 Task: Open a blank google sheet and write heading  Discount data  Add 10 product name:-  'Apple, Banana,_x000D_
Orange, Tomato, Potato, Onion, Carrot, Milk, Bread, Eggs (dozen). ' in December Last week sales are  1.99, 0.49, 0.79, 1.29, 0.99, 0.89, 0.69, 2.49, 1.99, 2.99.Discount (%):-  10, 20, 15, 5, 12, 8, 25, 10, 15, 20. Save page auditingSalesByPromotion_2023
Action: Mouse moved to (1096, 82)
Screenshot: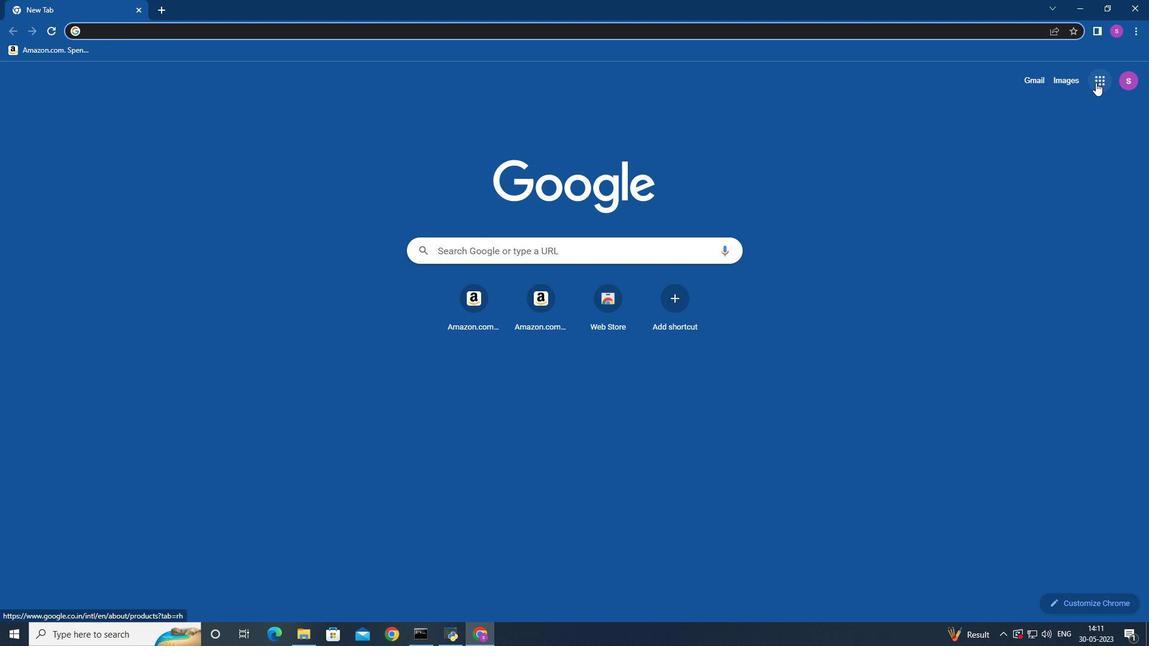 
Action: Mouse pressed left at (1096, 82)
Screenshot: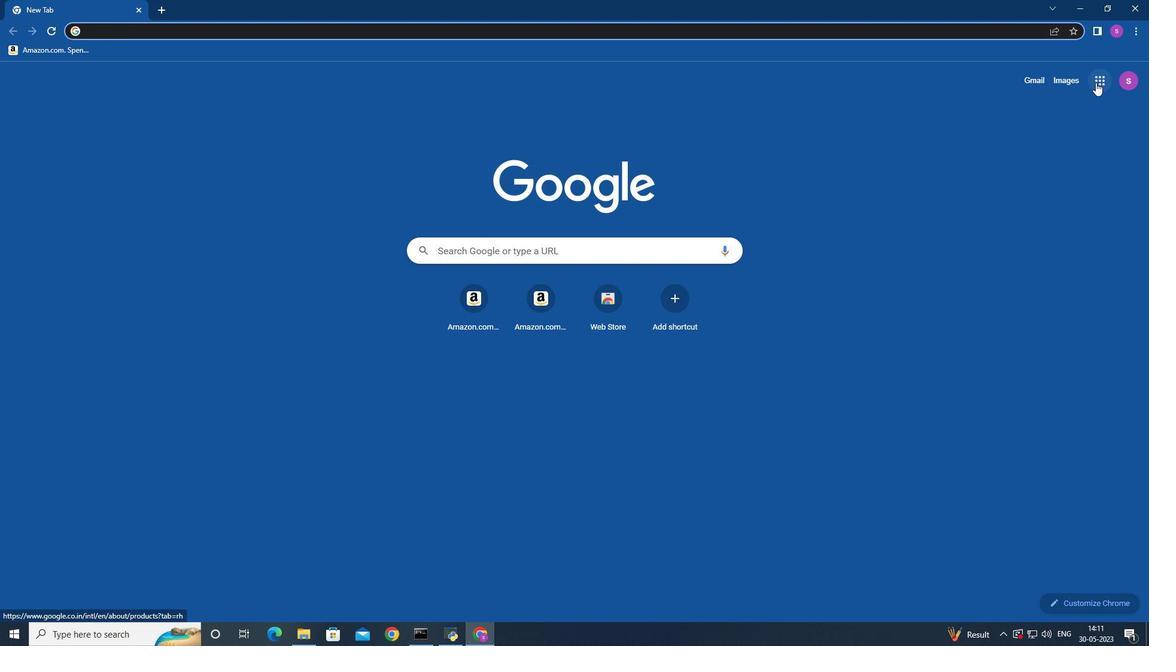 
Action: Mouse moved to (1050, 209)
Screenshot: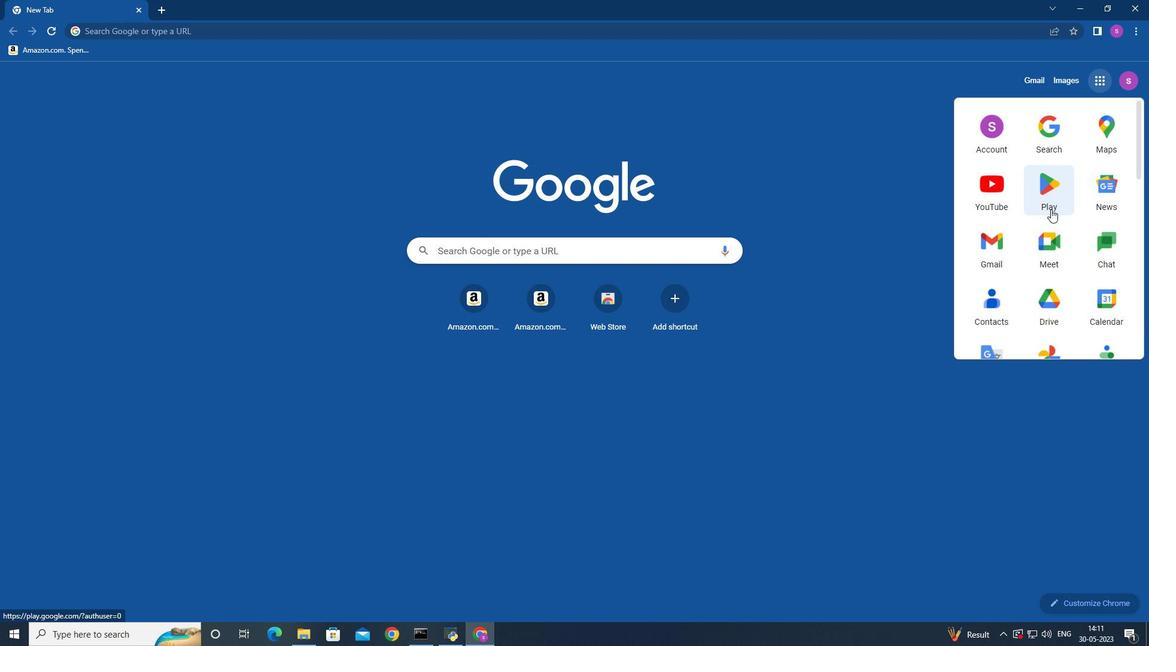 
Action: Mouse scrolled (1050, 208) with delta (0, 0)
Screenshot: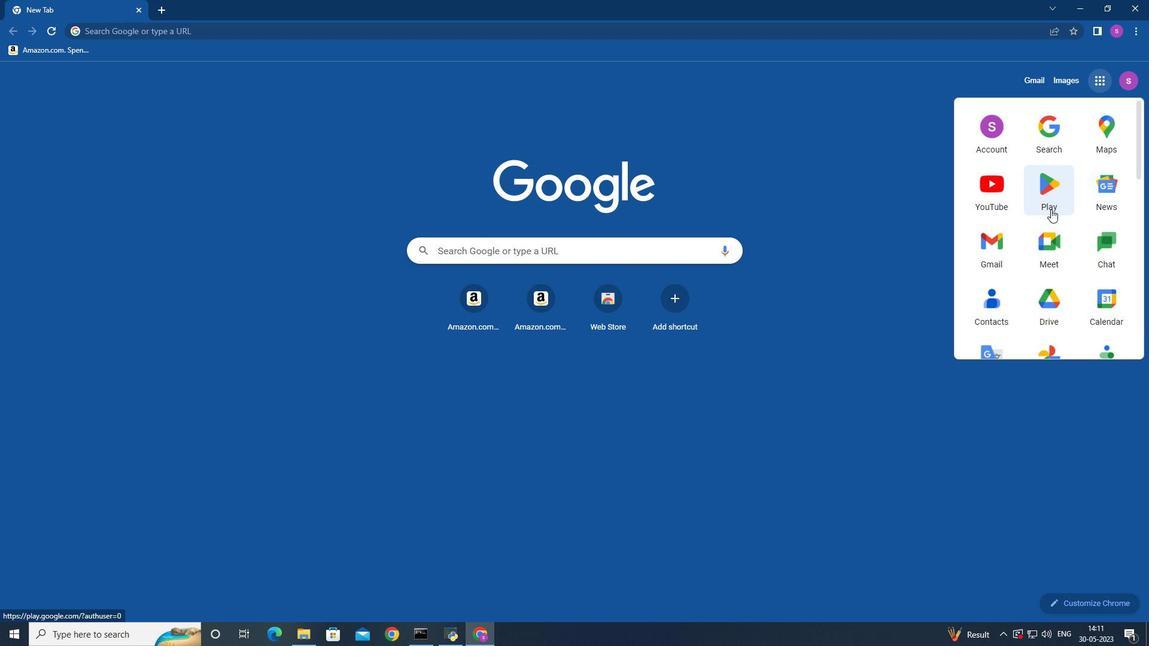 
Action: Mouse moved to (1050, 210)
Screenshot: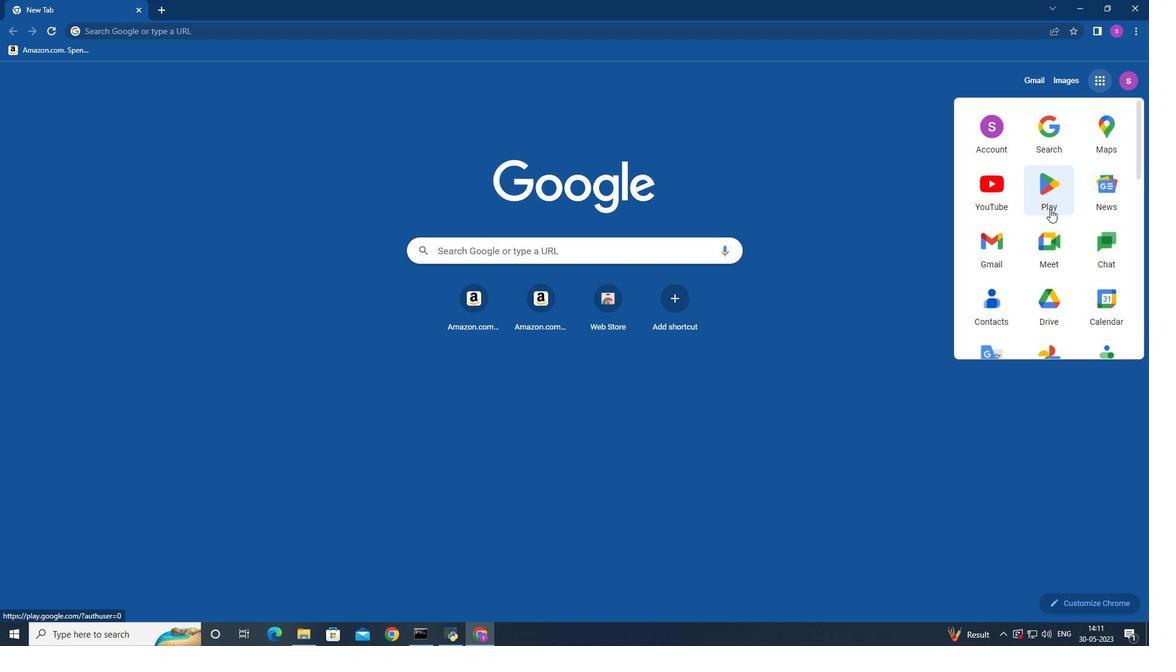 
Action: Mouse scrolled (1050, 209) with delta (0, 0)
Screenshot: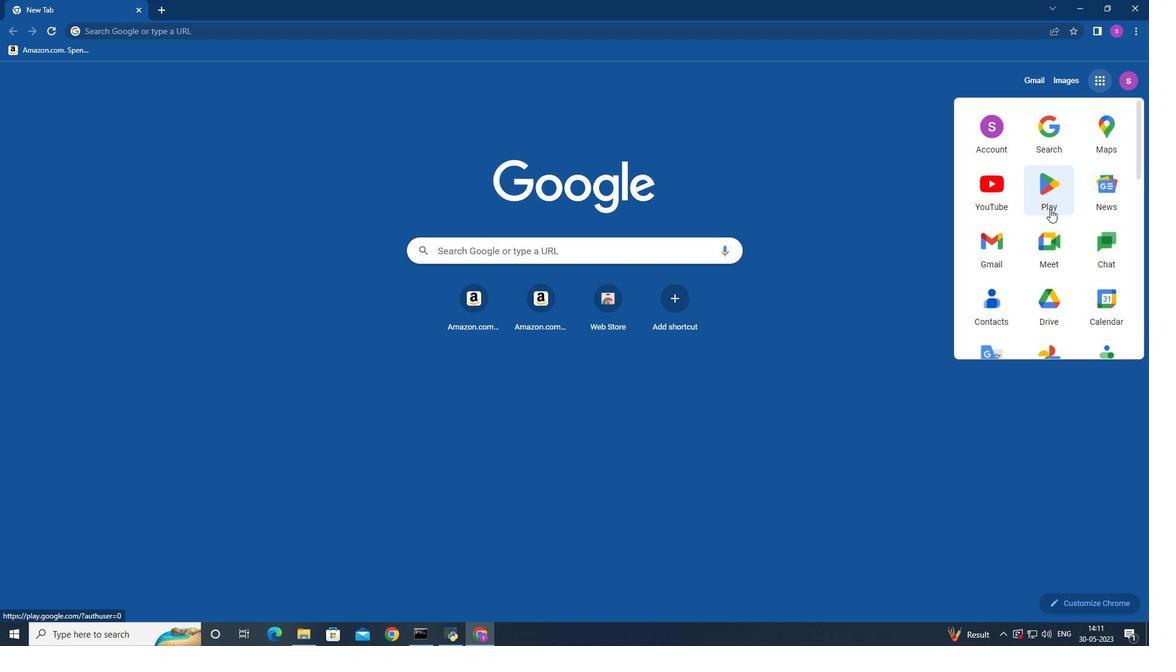 
Action: Mouse scrolled (1050, 209) with delta (0, 0)
Screenshot: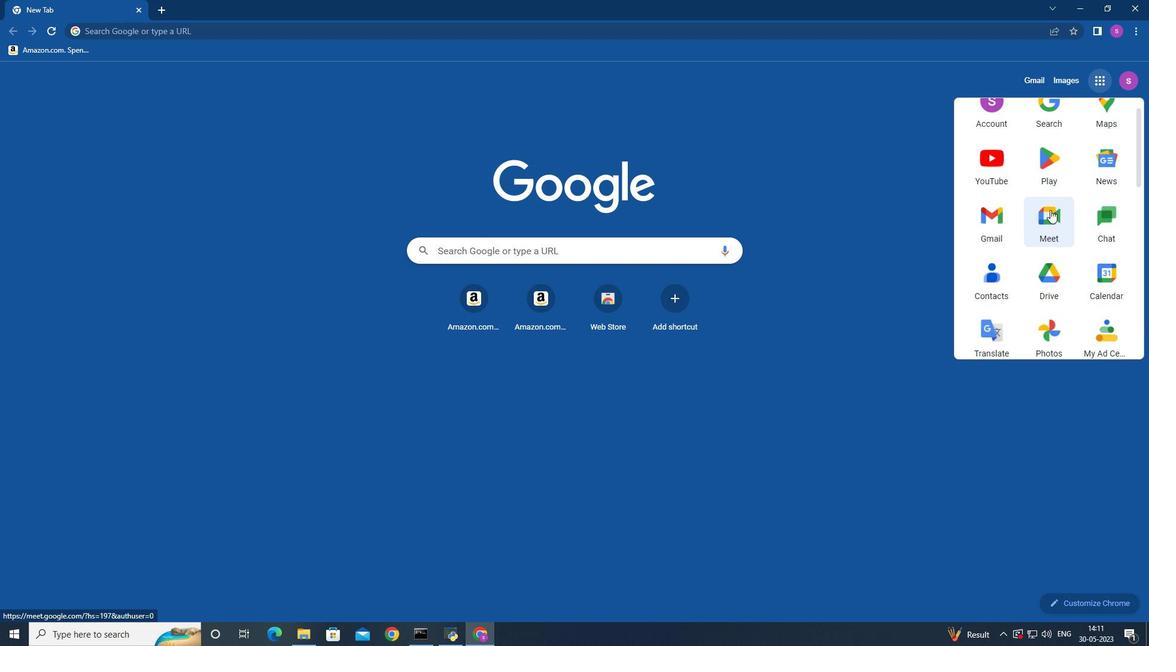 
Action: Mouse moved to (1062, 231)
Screenshot: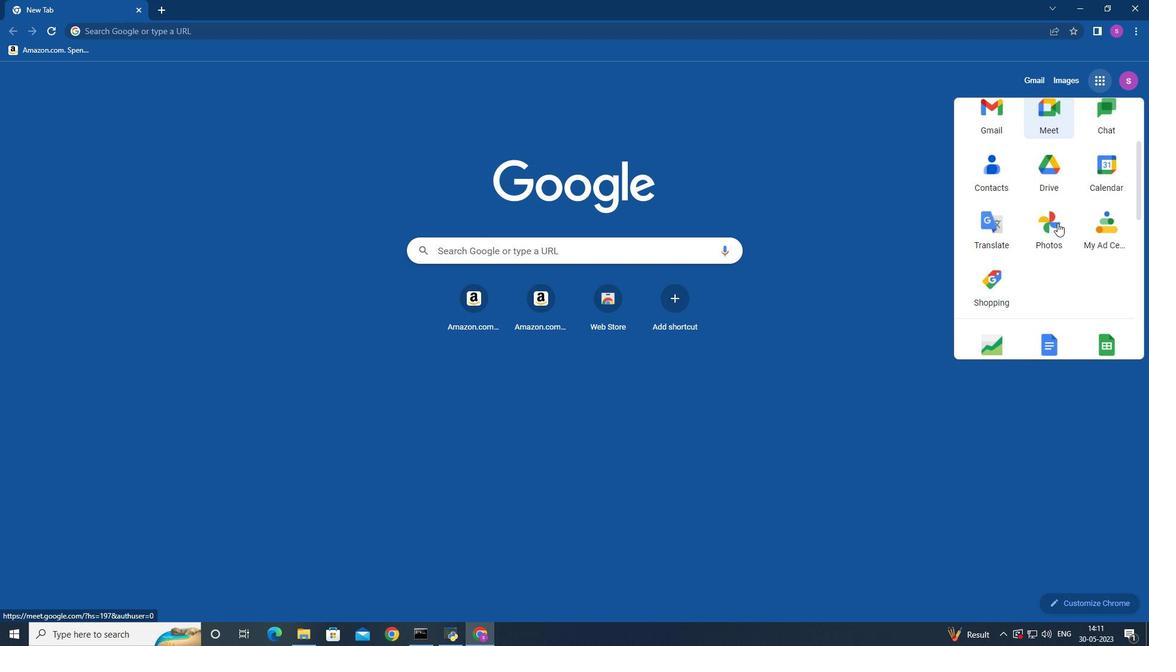 
Action: Mouse scrolled (1062, 231) with delta (0, 0)
Screenshot: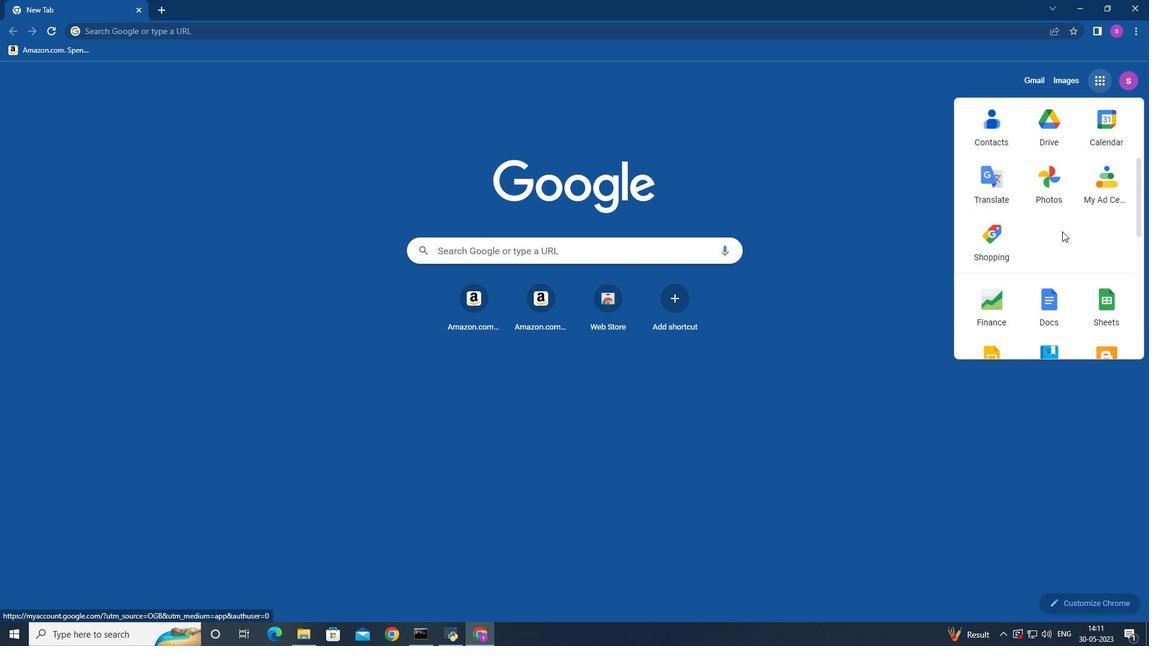 
Action: Mouse scrolled (1062, 231) with delta (0, 0)
Screenshot: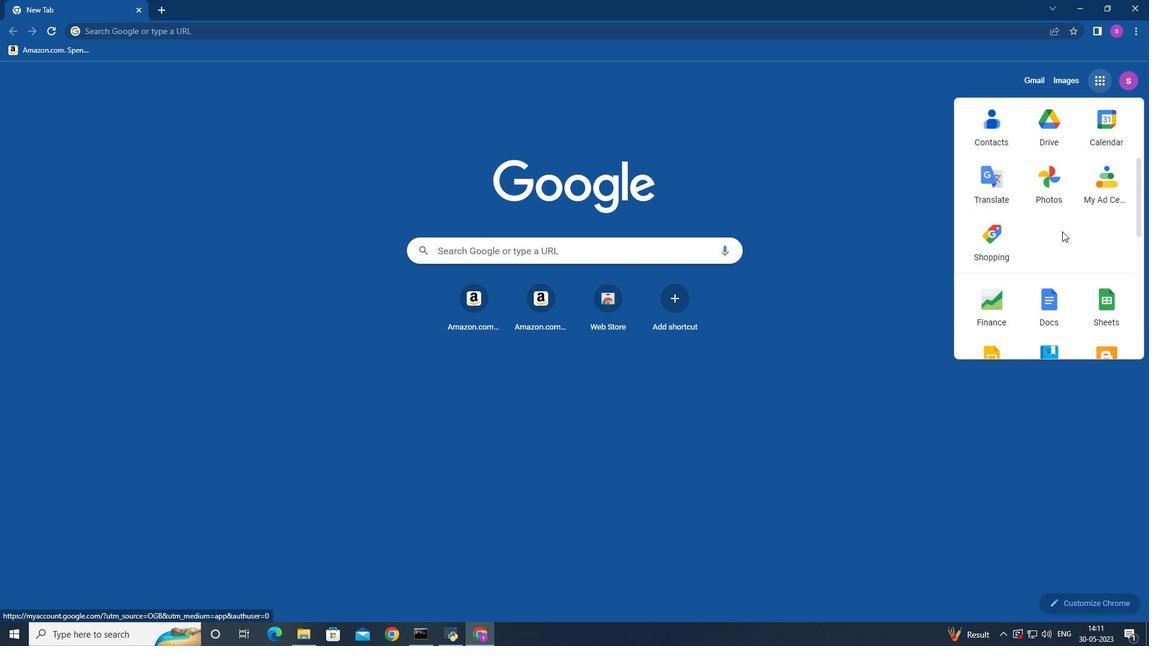 
Action: Mouse moved to (1100, 188)
Screenshot: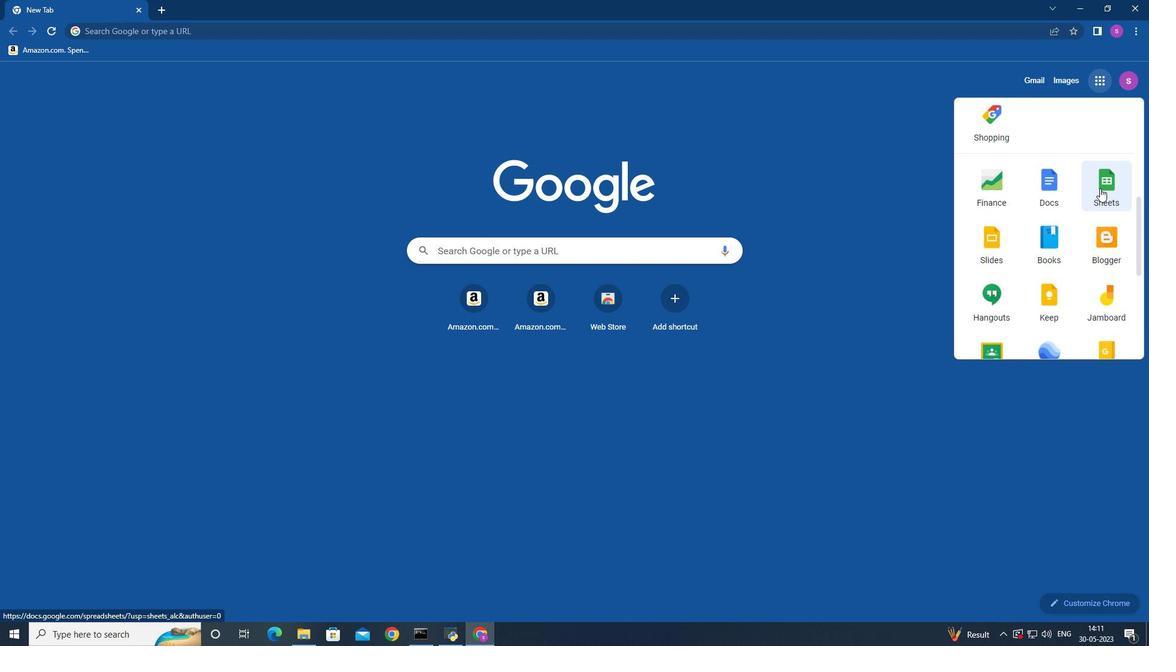 
Action: Mouse pressed left at (1100, 188)
Screenshot: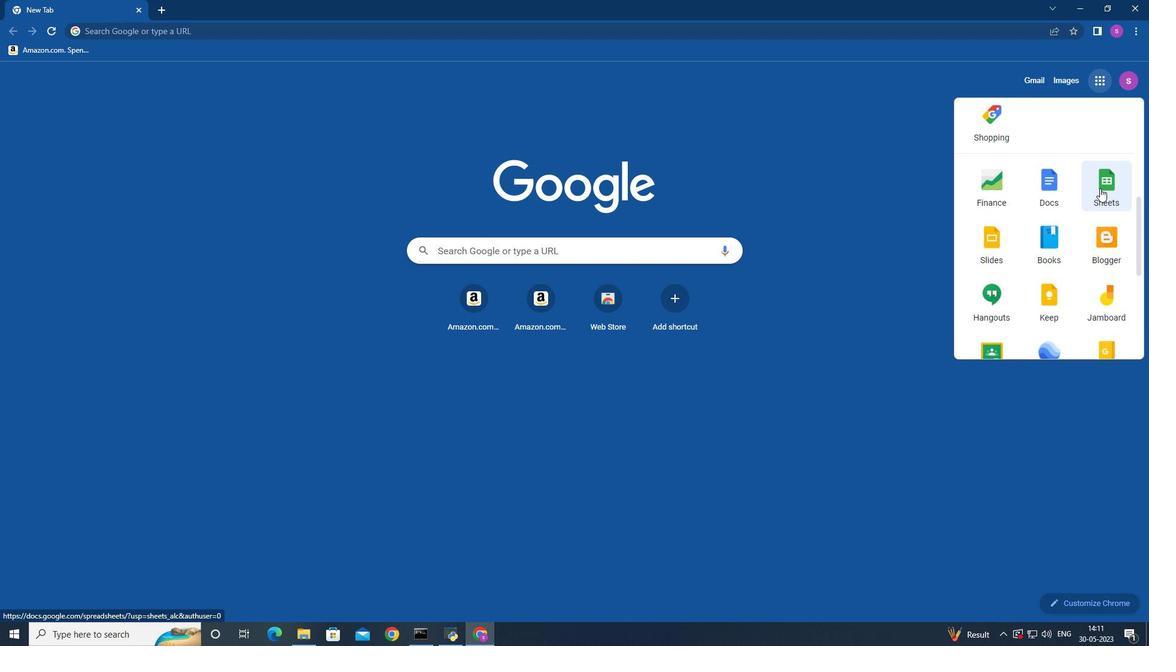 
Action: Mouse moved to (288, 163)
Screenshot: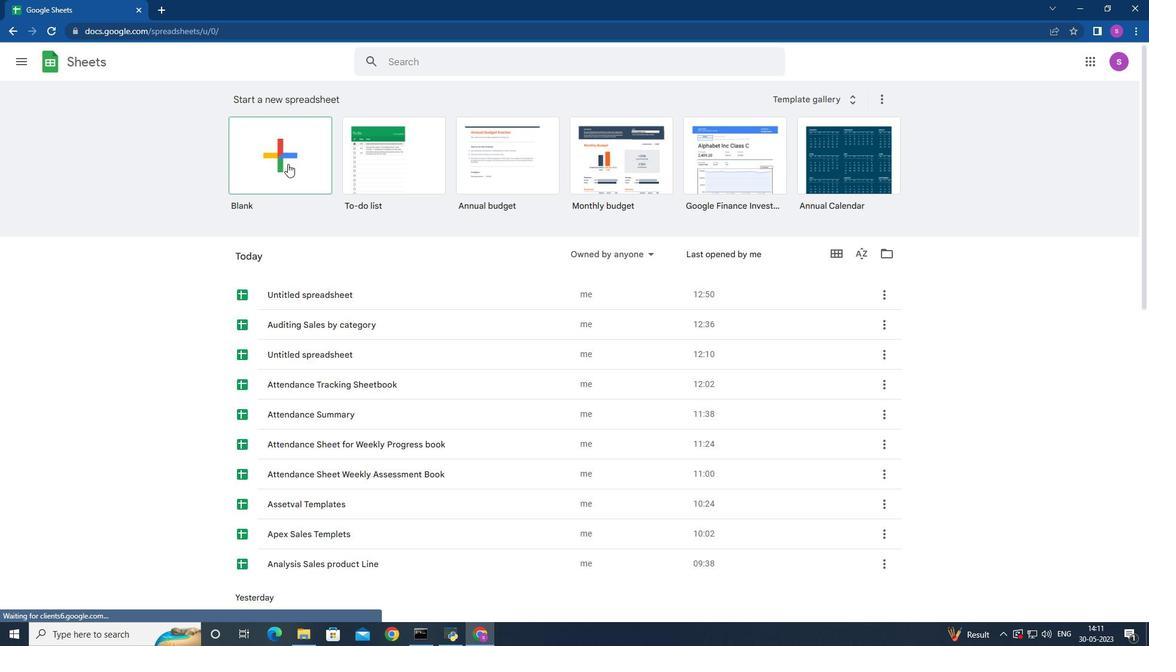 
Action: Mouse pressed left at (288, 163)
Screenshot: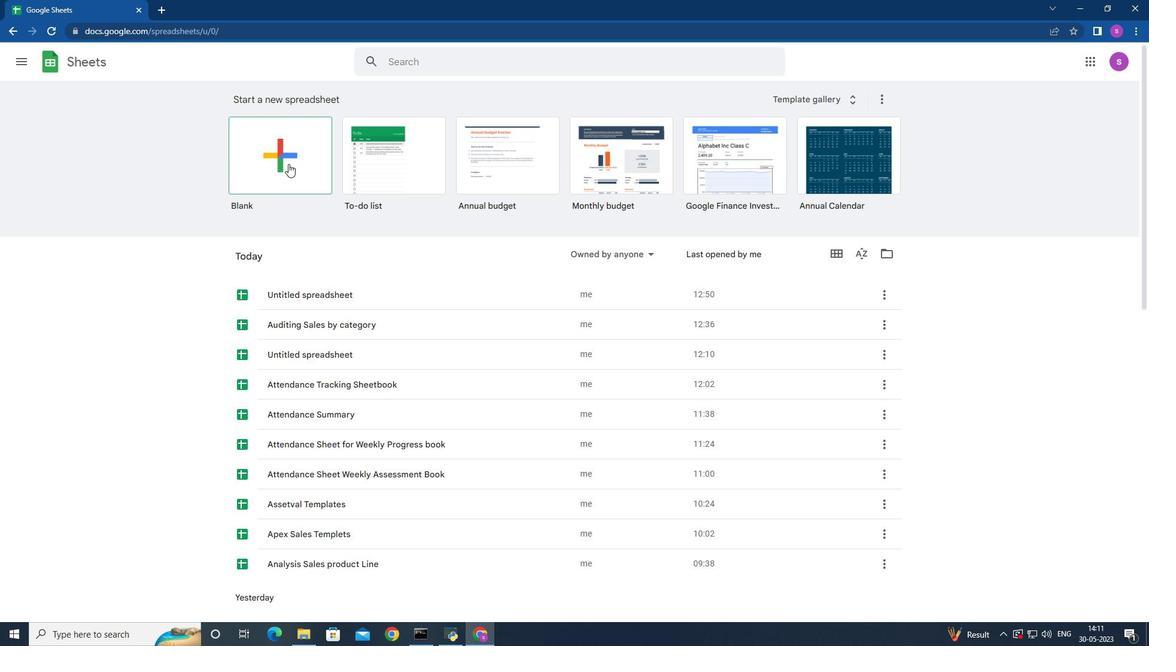 
Action: Mouse moved to (350, 159)
Screenshot: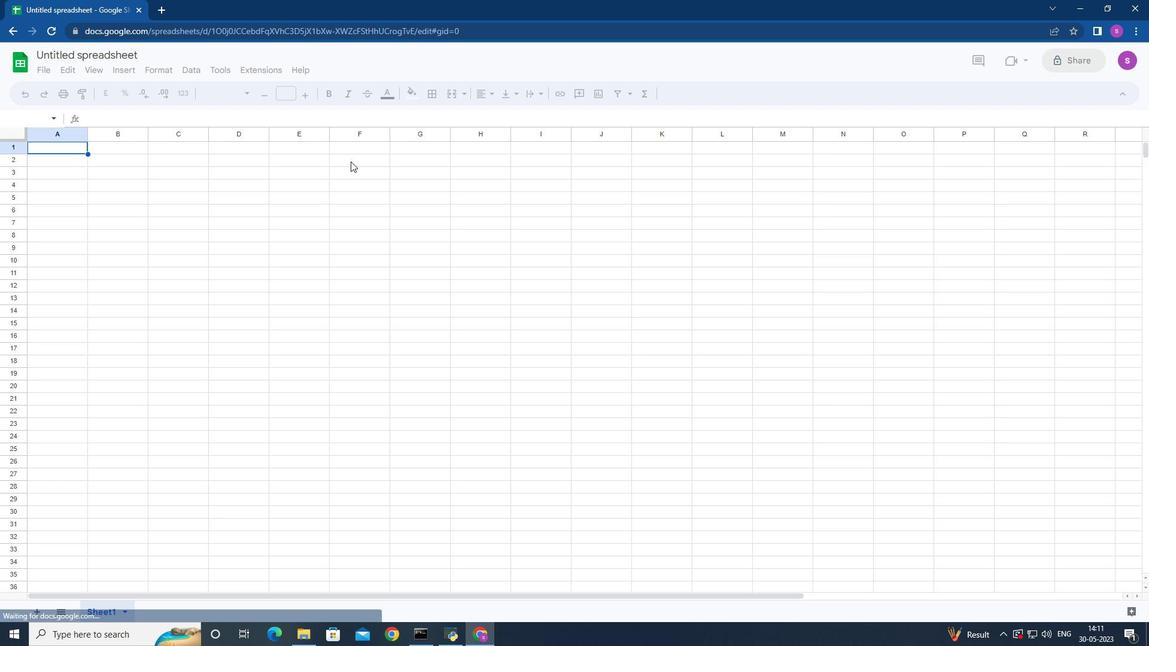 
Action: Mouse pressed left at (350, 159)
Screenshot: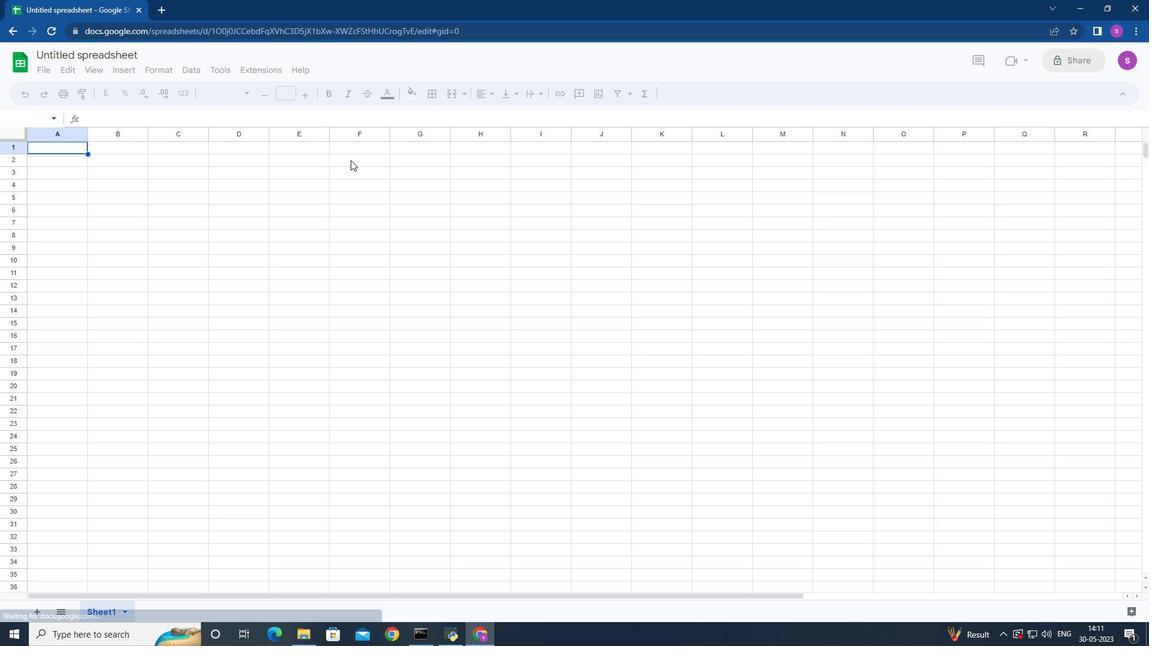 
Action: Mouse moved to (353, 160)
Screenshot: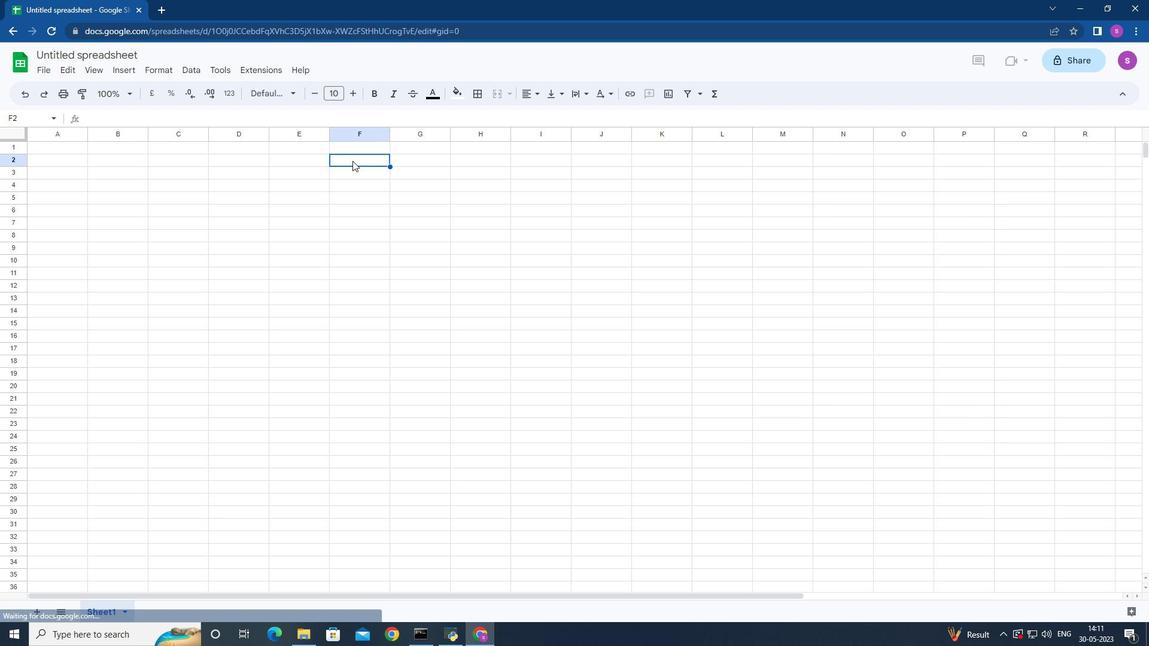 
Action: Key pressed <Key.shift>Discount<Key.space><Key.shift>Data<Key.down><Key.left><Key.left><Key.left><Key.down><Key.right><Key.down><Key.left><Key.down><Key.right><Key.up><Key.shift>Prodyu<Key.backspace><Key.backspace>uct<Key.space><Key.shift>name<Key.down><Key.shift>Apple<Key.down><Key.shift>Banana<Key.down><Key.shift>Orange<Key.down><Key.shift>Tomato<Key.down><Key.shift>Potato<Key.down><Key.shift>Onion<Key.down><Key.shift>Carrot<Key.down><Key.shift>Milk<Key.down><Key.shift>Bread<Key.down><Key.shift>Eggs<Key.space><Key.shift>(<Key.backspace><Key.right><Key.up><Key.up><Key.up><Key.up><Key.up><Key.up><Key.up><Key.up><Key.up><Key.up><Key.shift>December<Key.down><Key.down><Key.up>1.99<Key.down>0.49<Key.down>0.79<Key.down>1.29<Key.down>0.99<Key.down>0.89<Key.down>0.69<Key.down>2.49<Key.down>1.99<Key.down>2.99<Key.right><Key.up><Key.up><Key.up><Key.up><Key.up><Key.up><Key.up><Key.up><Key.up><Key.up>
Screenshot: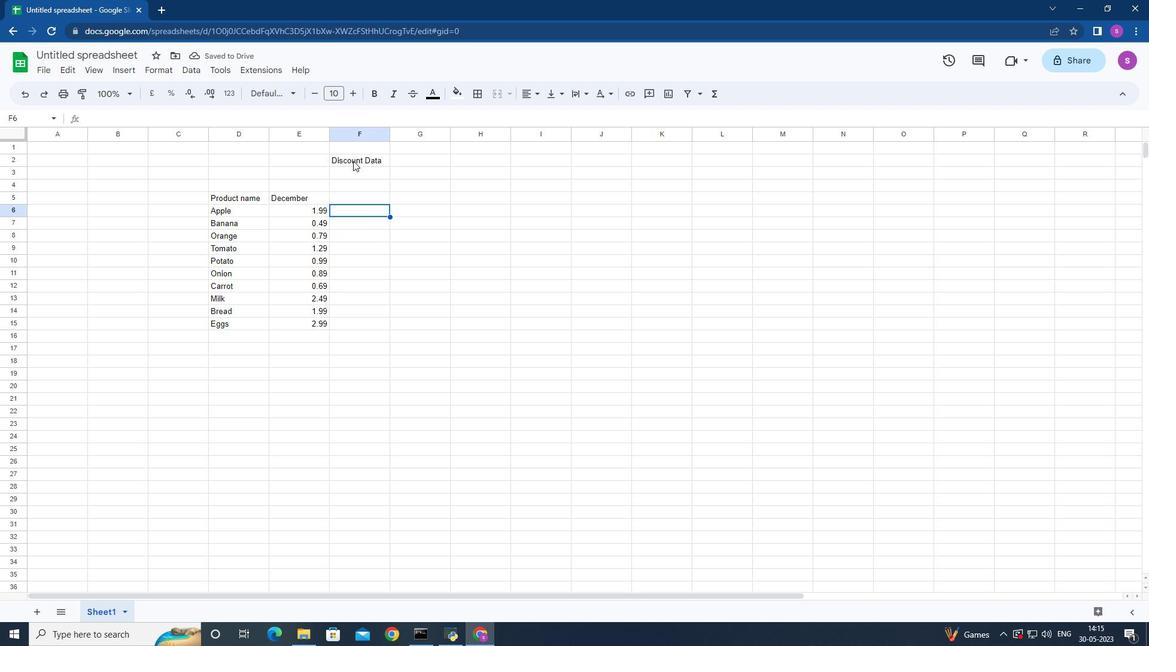 
Action: Mouse moved to (386, 272)
Screenshot: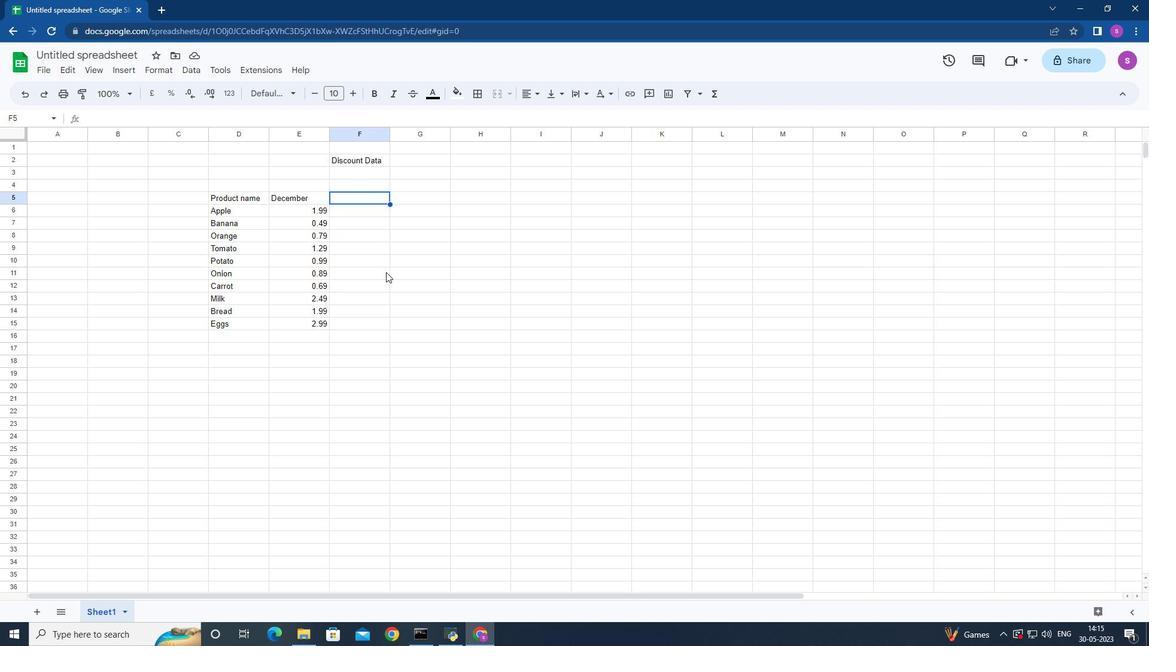 
Action: Key pressed <Key.shift>Discount<Key.space><Key.shift>(<Key.shift><Key.shift><Key.shift><Key.shift><Key.shift><Key.shift><Key.shift>%<Key.shift>)<Key.down><Key.up><Key.down>10<Key.down>20<Key.down>15<Key.down>5<Key.down>12<Key.down>8<Key.down>25<Key.down>10<Key.down>15<Key.down>20<Key.down><Key.right><Key.up><Key.up>
Screenshot: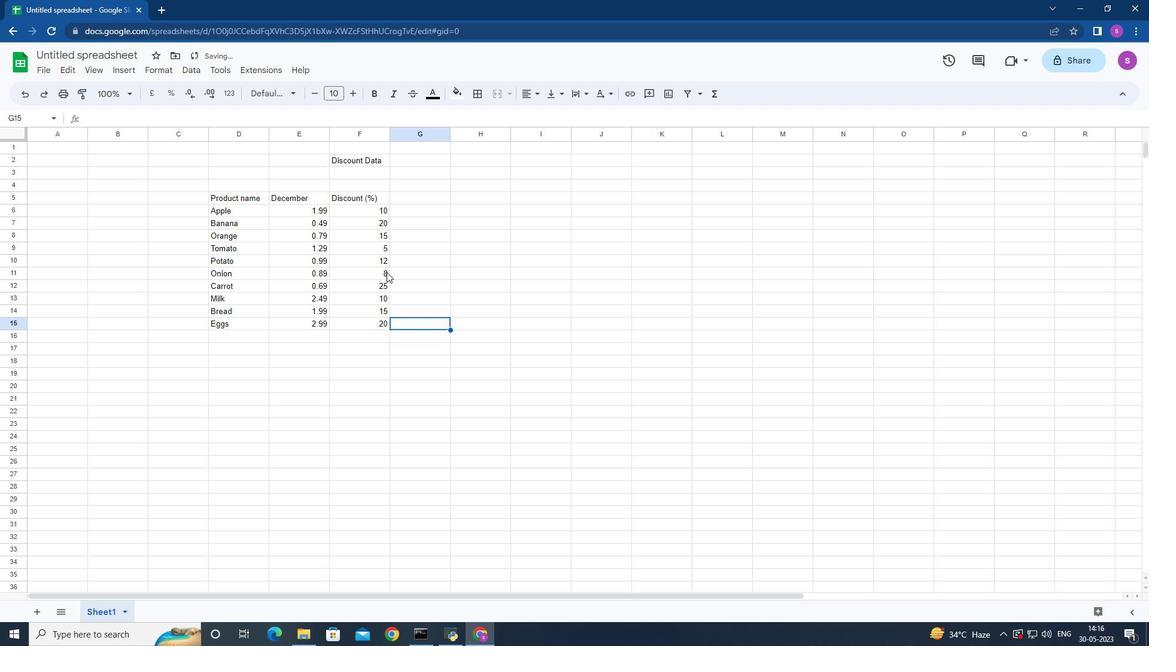 
Action: Mouse moved to (365, 319)
Screenshot: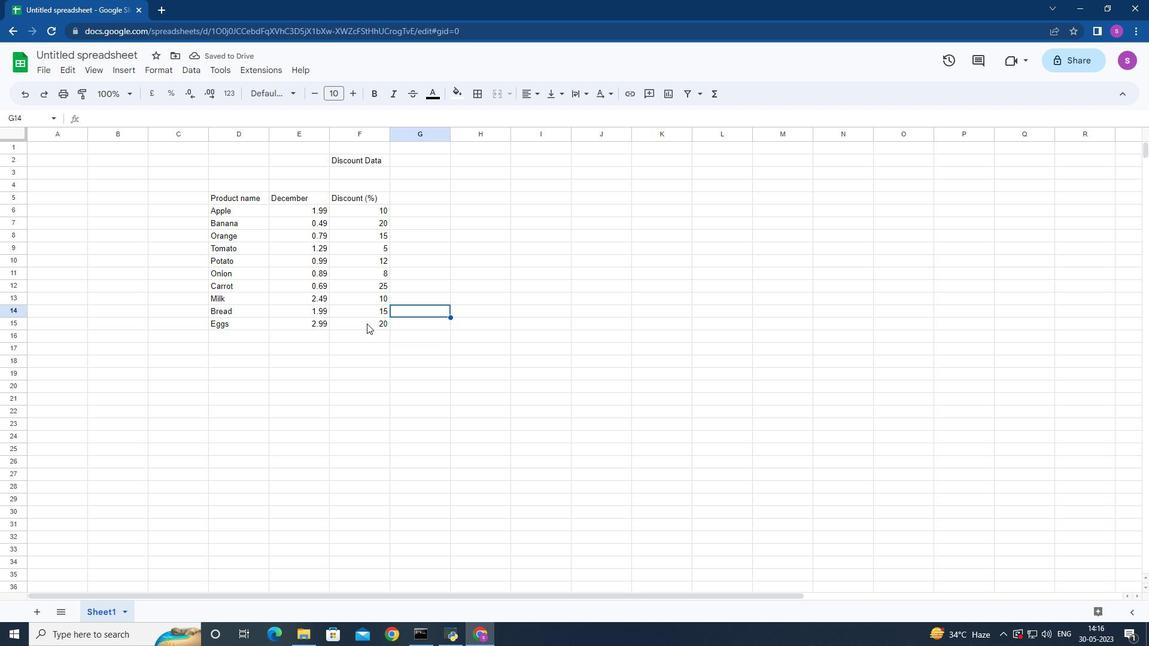 
Action: Mouse pressed left at (365, 319)
Screenshot: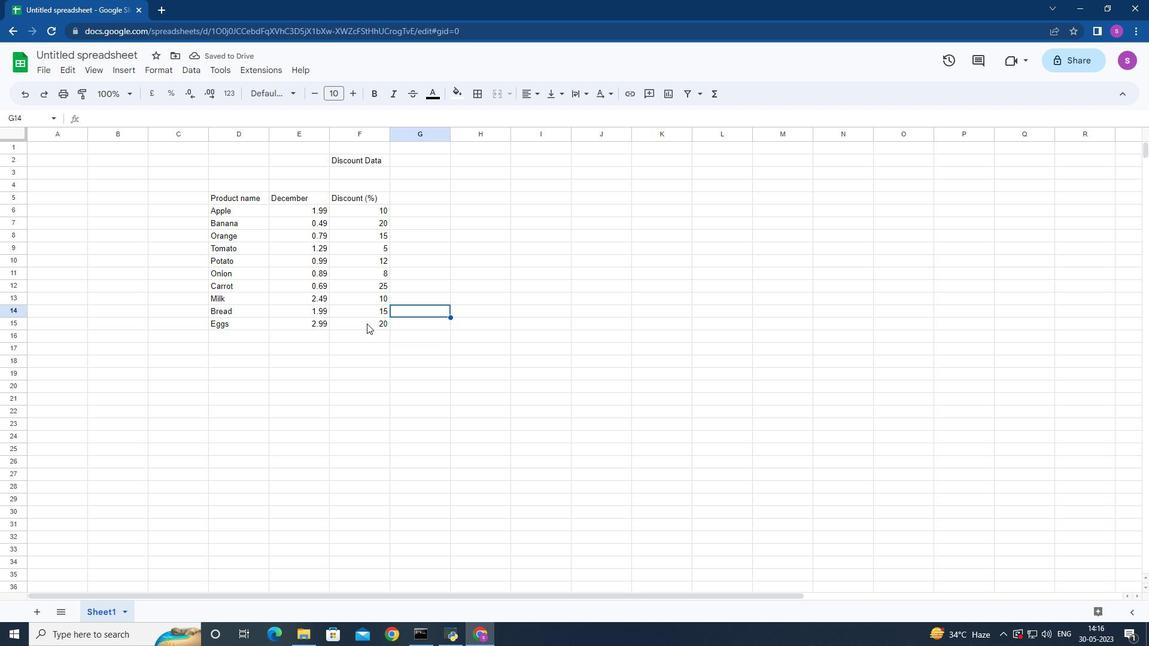 
Action: Mouse moved to (405, 288)
Screenshot: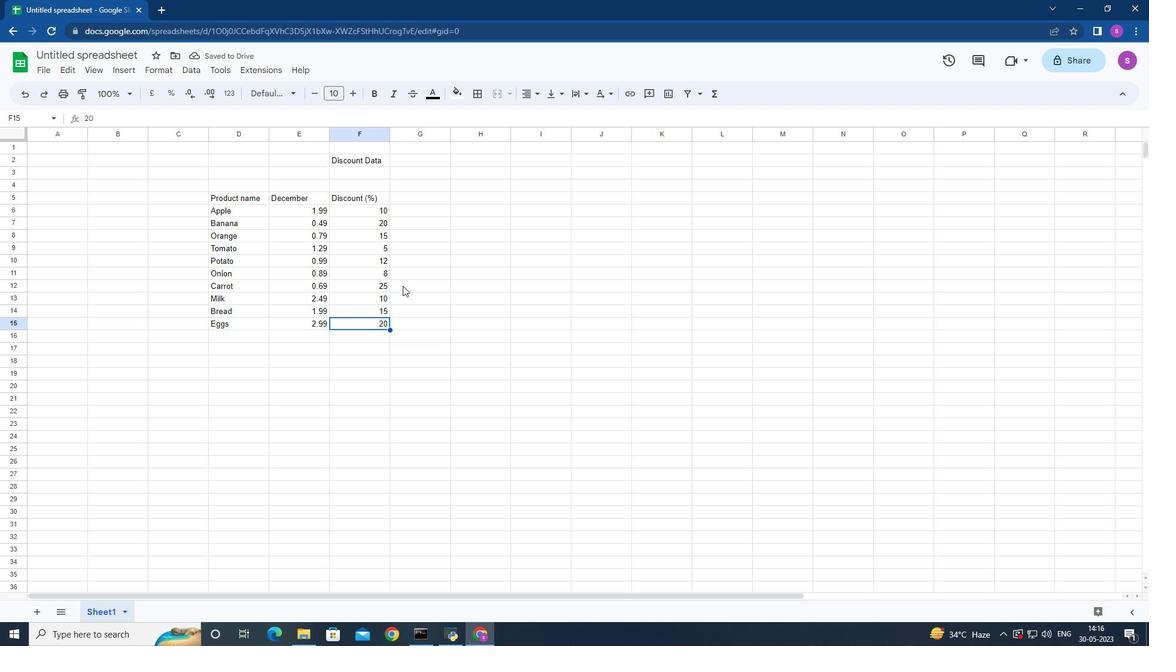
